 Task: Add Lucky Spoon Bakery Gluten Free So Very Strawberry Cupcakes to the cart.
Action: Mouse moved to (22, 82)
Screenshot: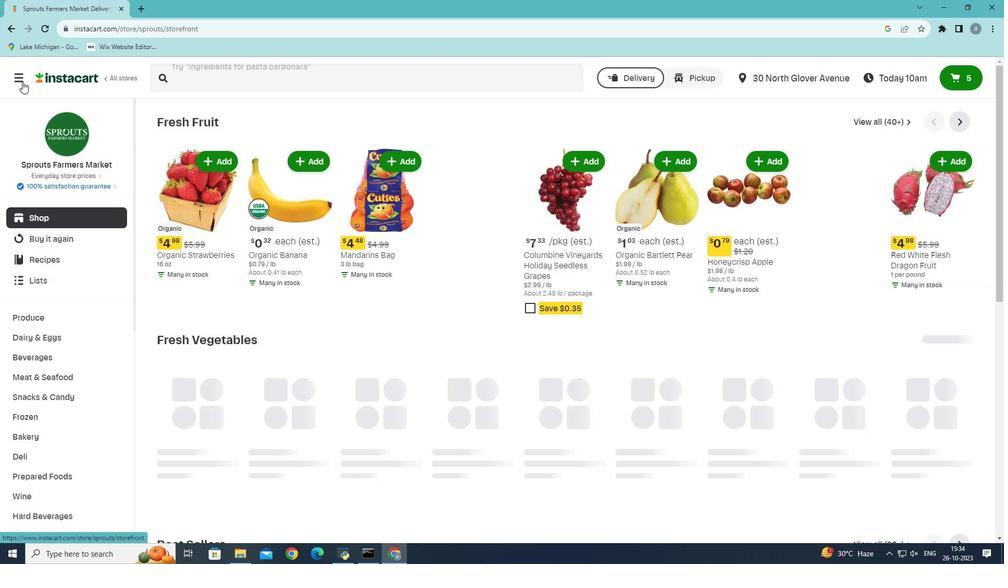 
Action: Mouse pressed left at (22, 82)
Screenshot: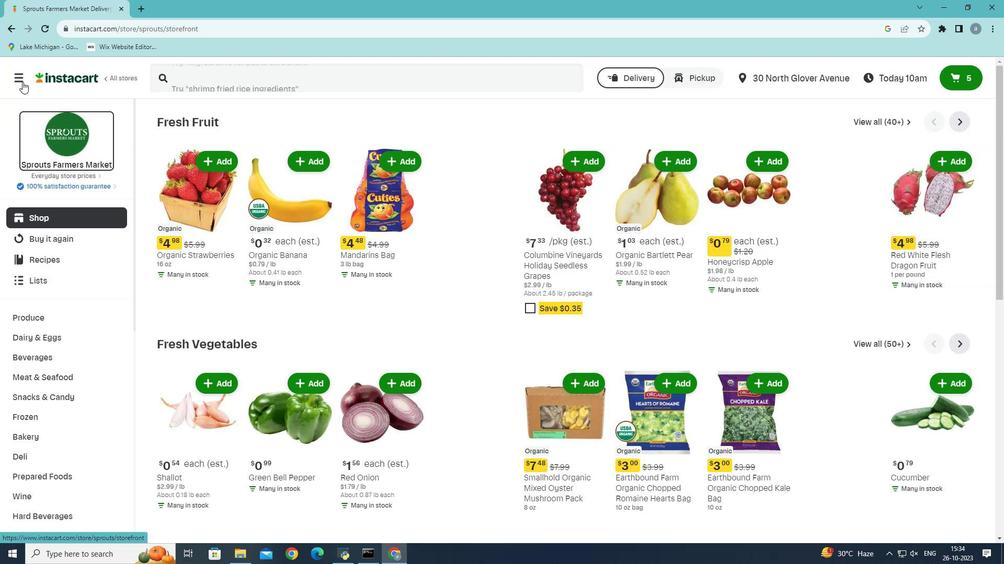 
Action: Mouse moved to (62, 307)
Screenshot: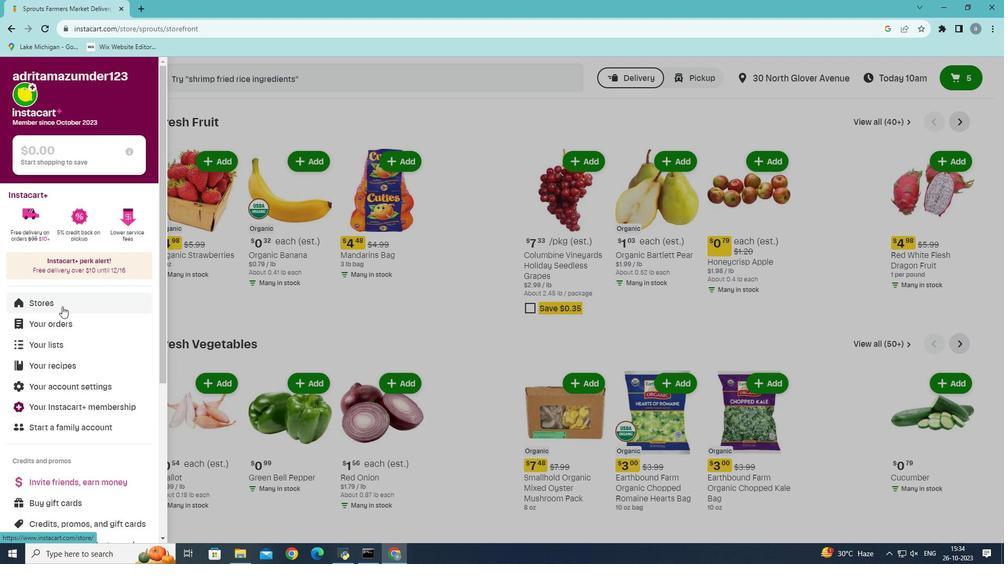 
Action: Mouse pressed left at (62, 307)
Screenshot: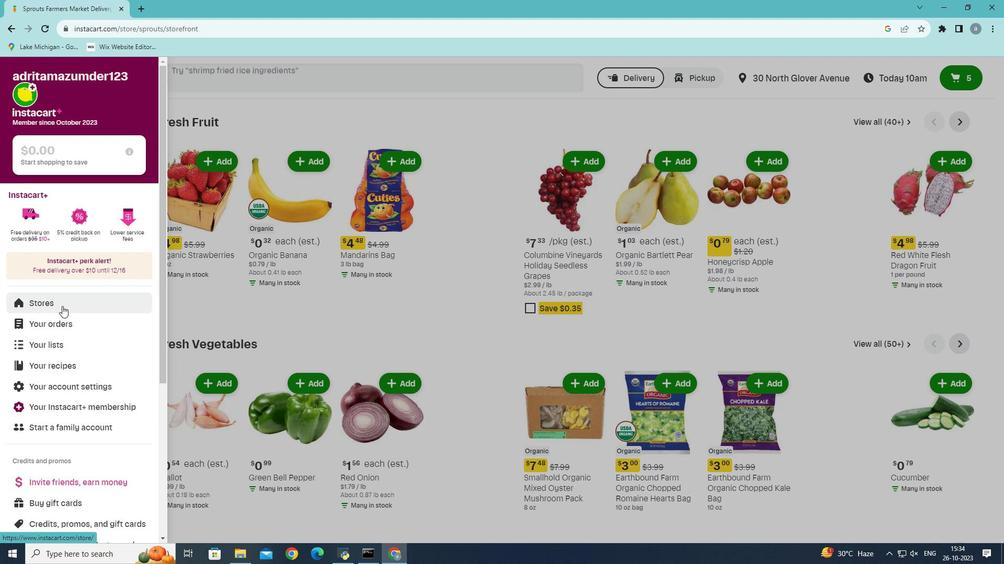 
Action: Mouse moved to (232, 114)
Screenshot: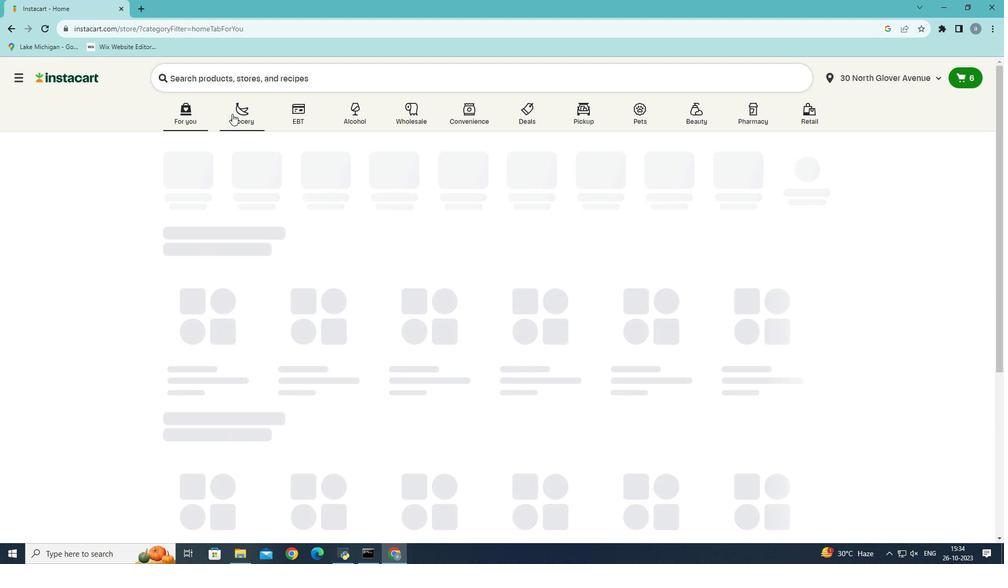 
Action: Mouse pressed left at (232, 114)
Screenshot: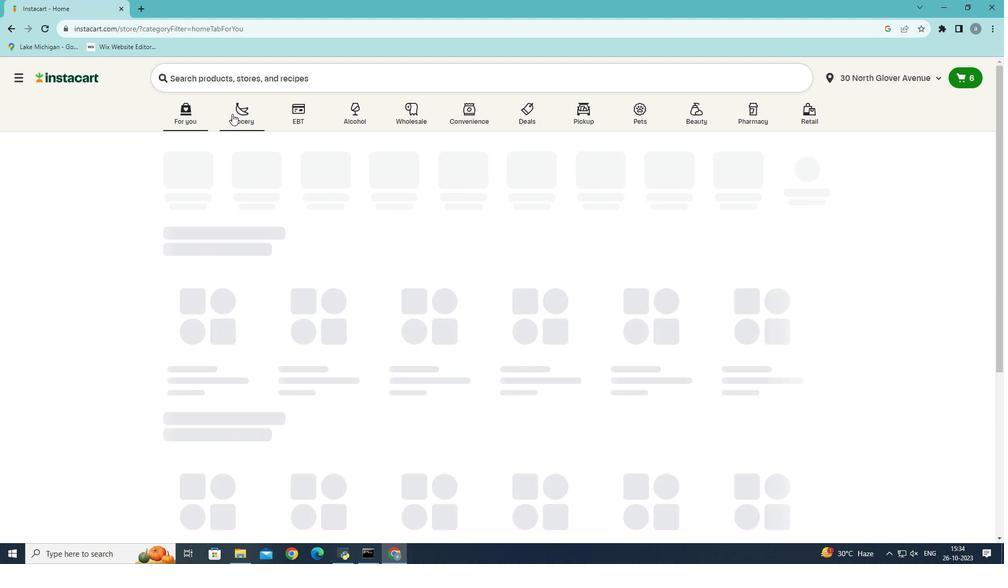 
Action: Mouse moved to (249, 302)
Screenshot: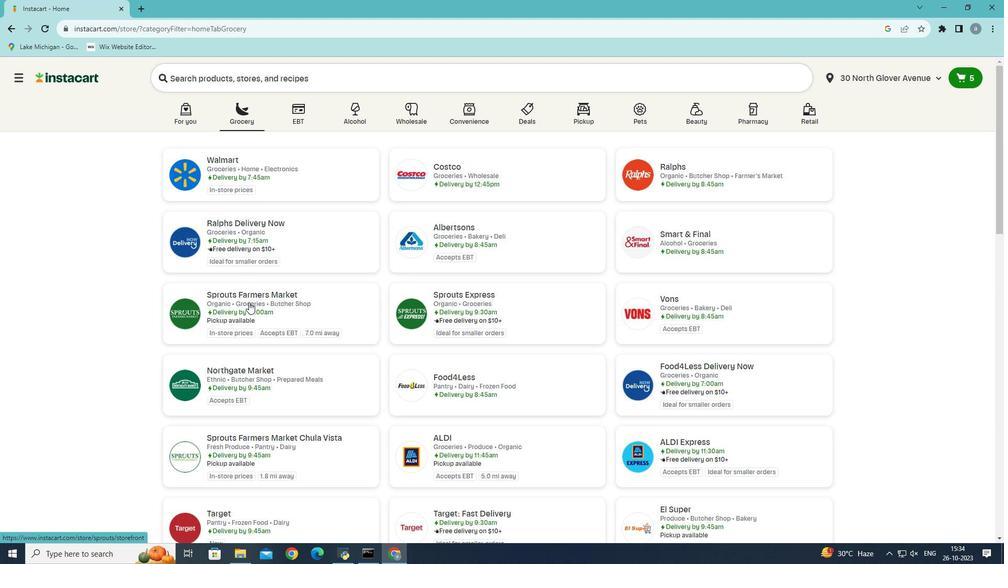 
Action: Mouse pressed left at (249, 302)
Screenshot: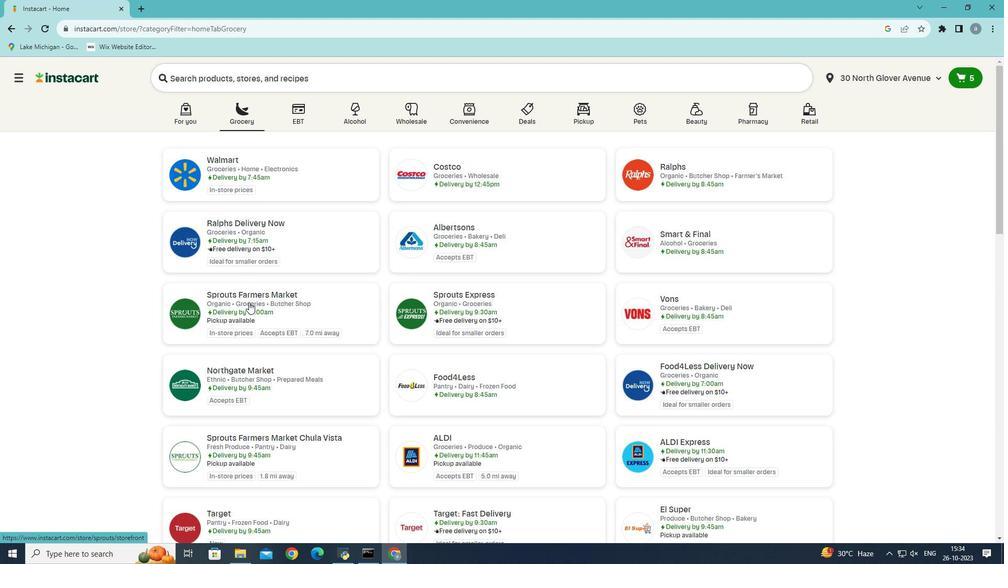 
Action: Mouse moved to (18, 435)
Screenshot: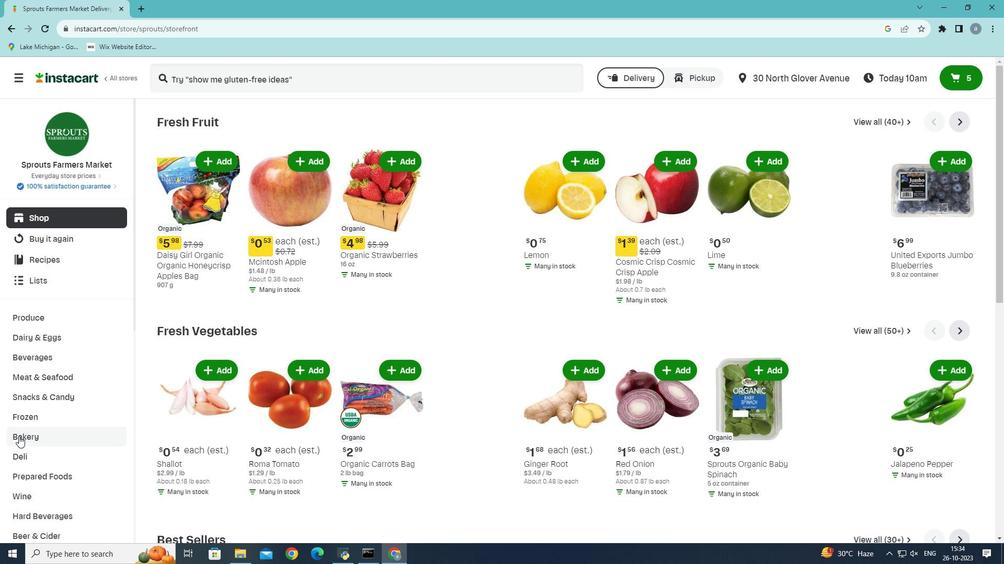 
Action: Mouse pressed left at (18, 435)
Screenshot: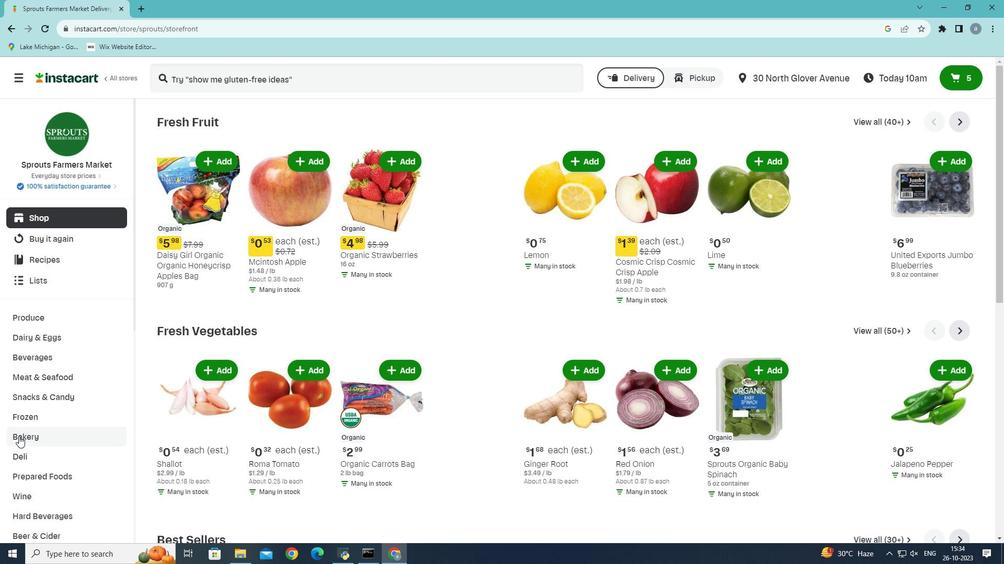 
Action: Mouse moved to (691, 140)
Screenshot: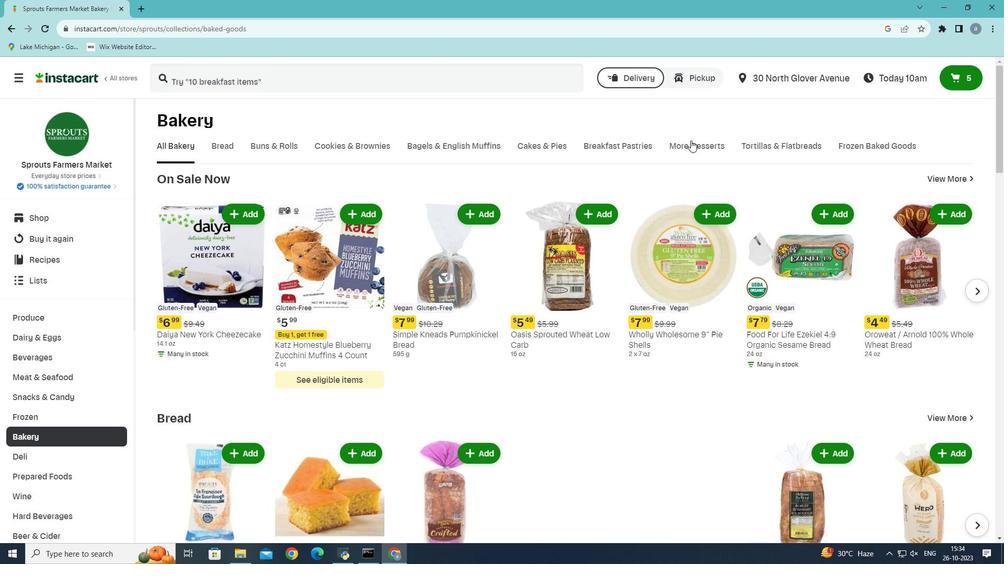 
Action: Mouse pressed left at (691, 140)
Screenshot: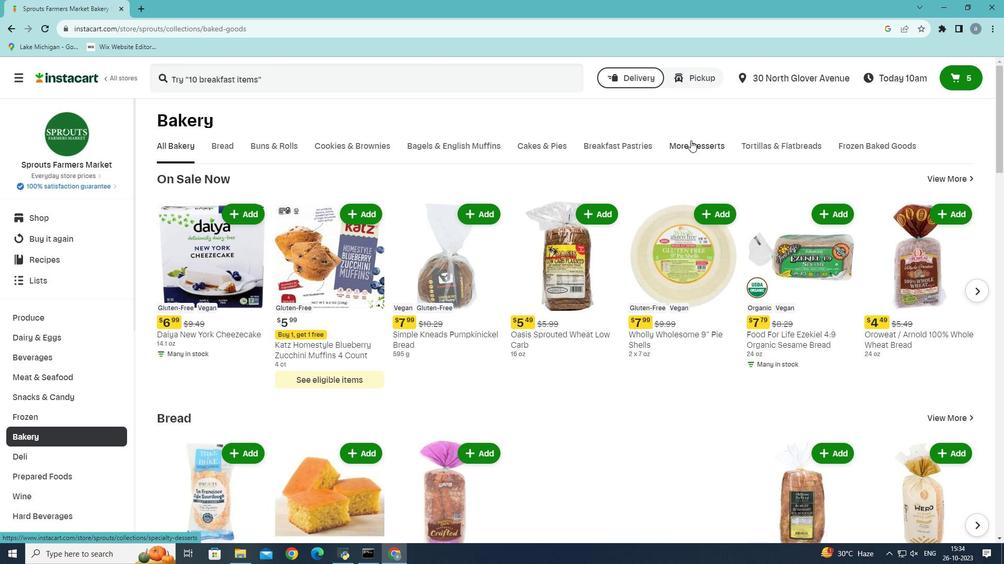 
Action: Mouse moved to (227, 199)
Screenshot: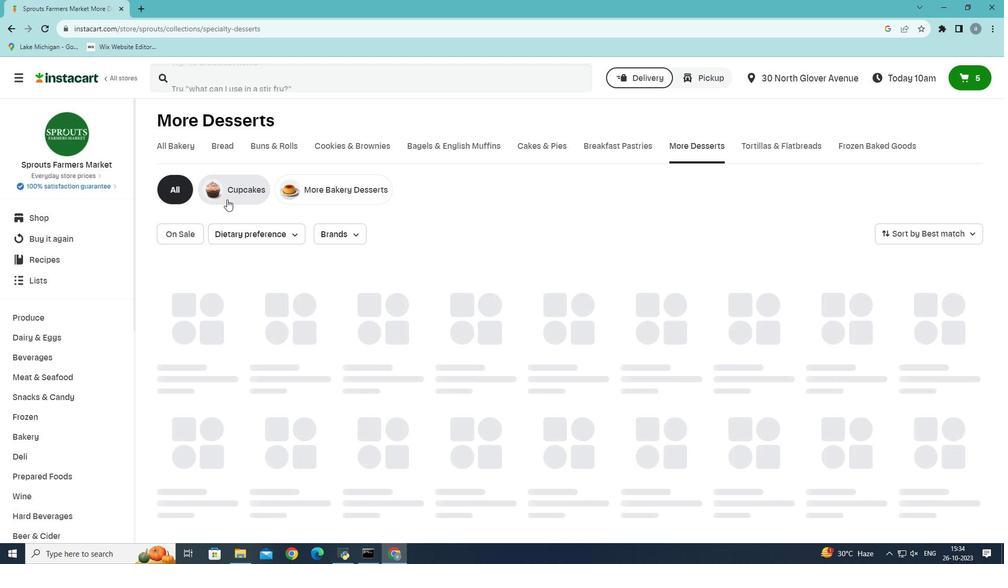 
Action: Mouse pressed left at (227, 199)
Screenshot: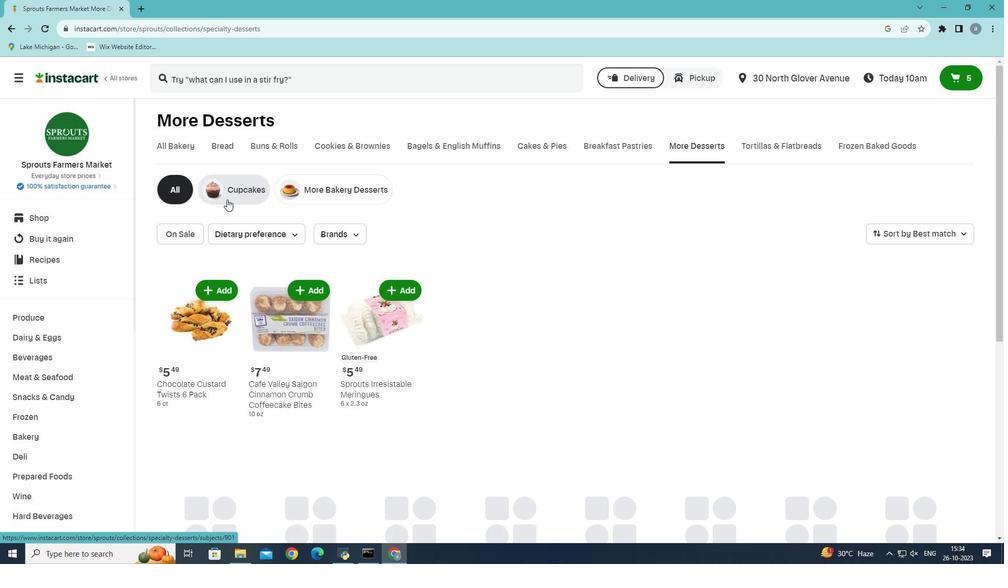 
Action: Mouse moved to (518, 392)
Screenshot: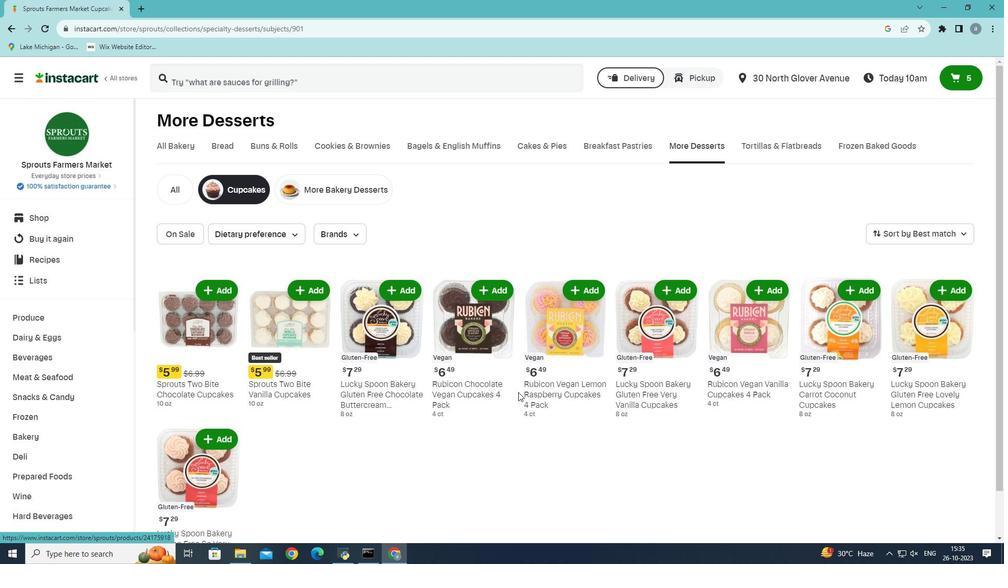 
Action: Mouse scrolled (518, 392) with delta (0, 0)
Screenshot: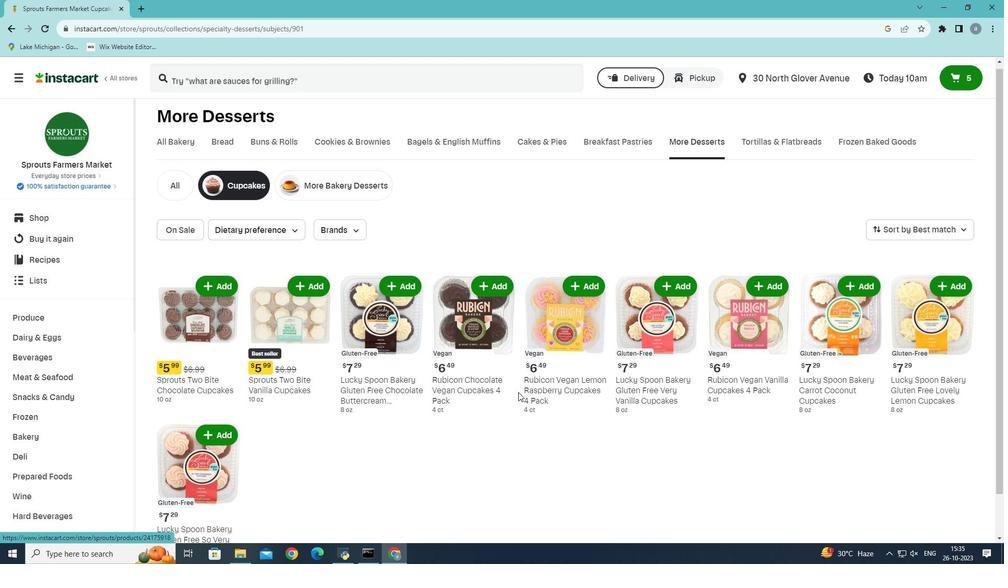 
Action: Mouse moved to (213, 385)
Screenshot: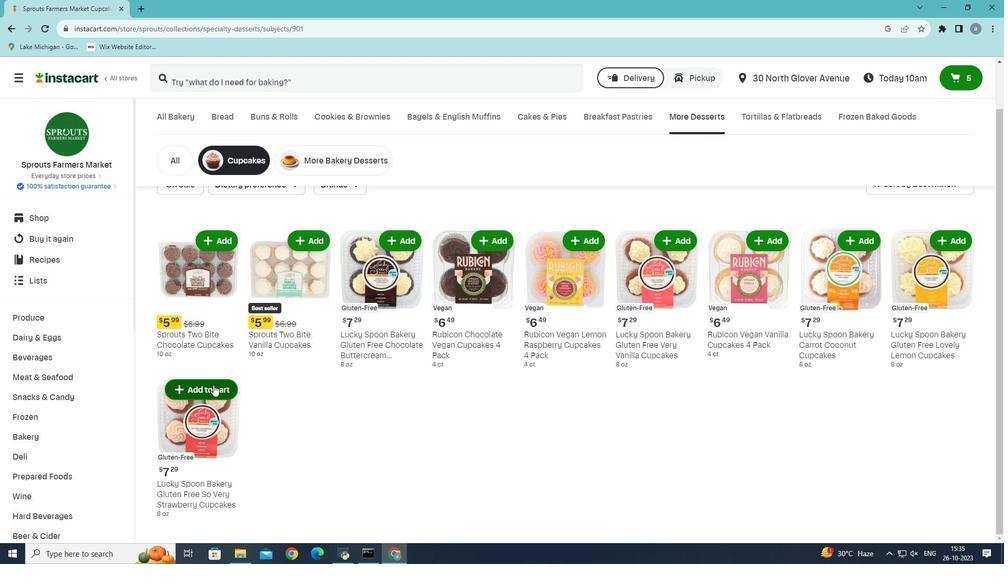 
Action: Mouse pressed left at (213, 385)
Screenshot: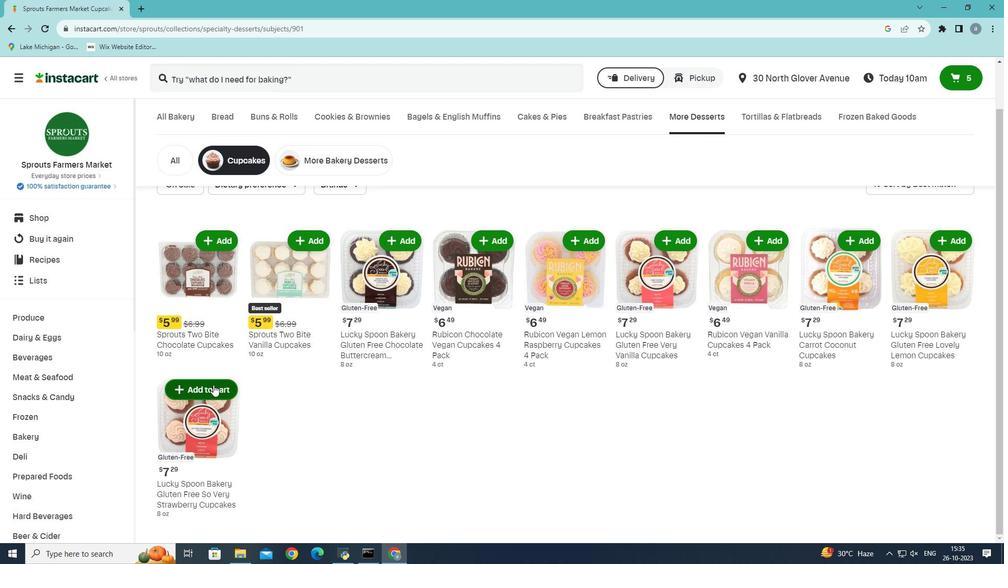 
Action: Mouse moved to (216, 384)
Screenshot: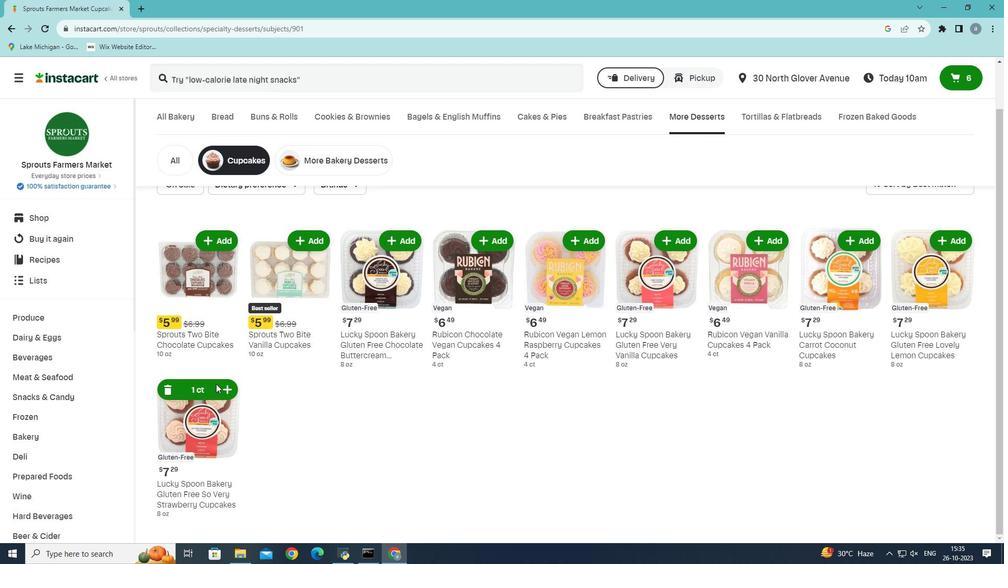 
